 Task: Use the formula "ISNUMBER" in spreadsheet "Project portfolio".
Action: Mouse moved to (132, 78)
Screenshot: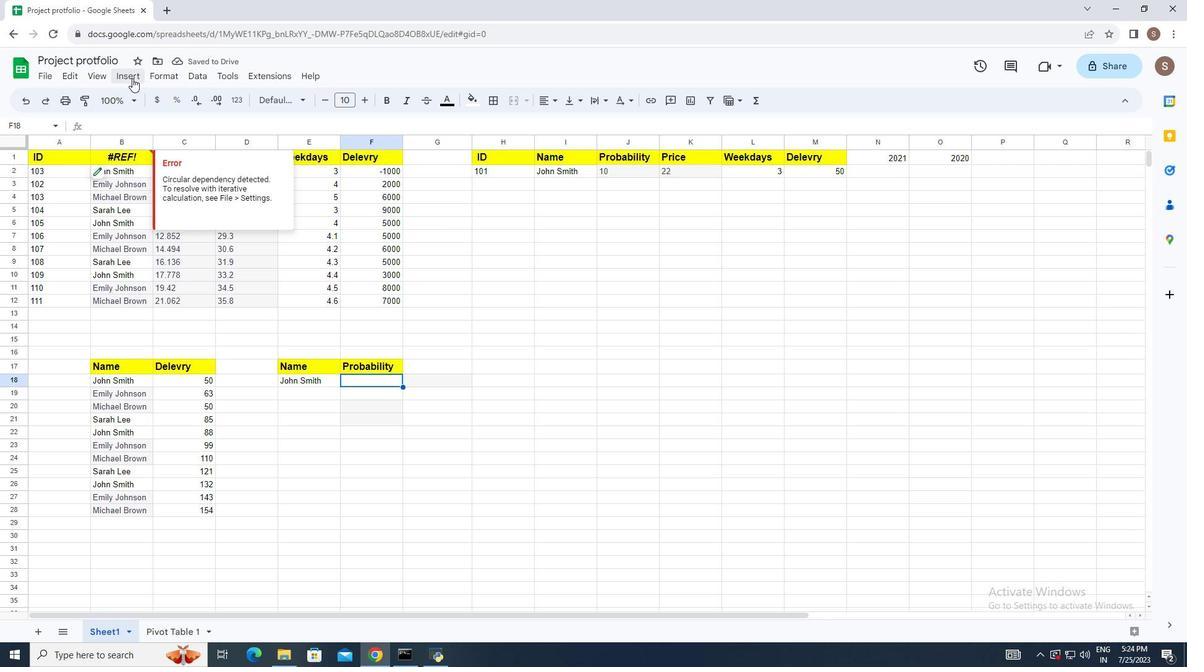 
Action: Mouse pressed left at (132, 78)
Screenshot: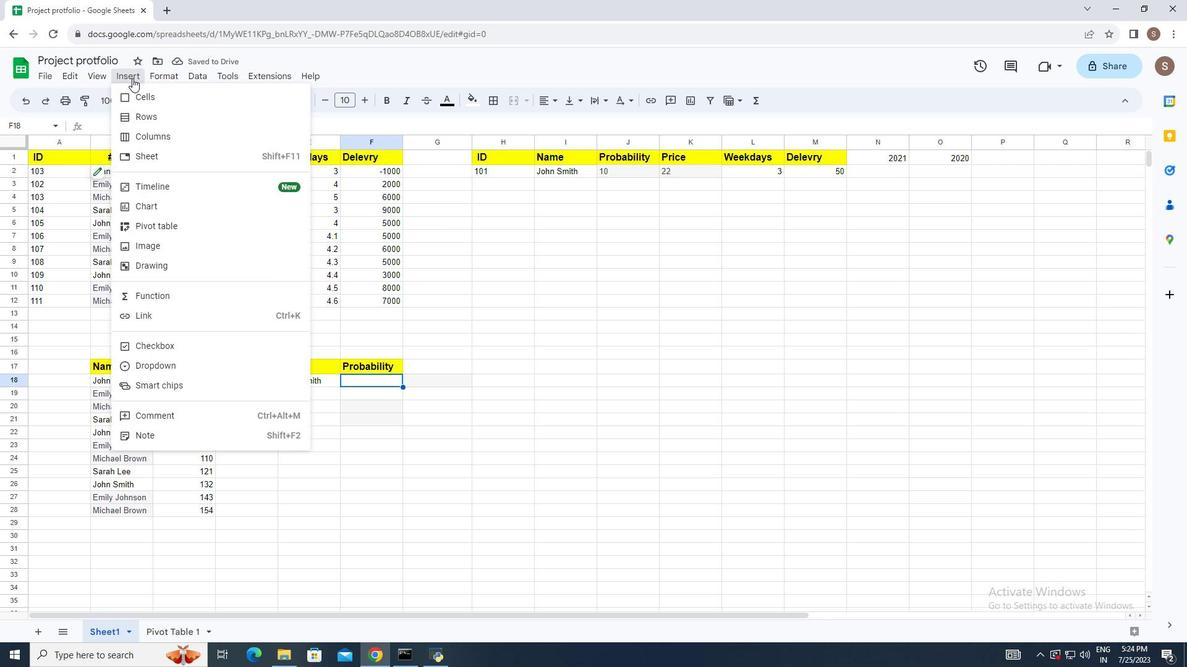 
Action: Mouse moved to (207, 288)
Screenshot: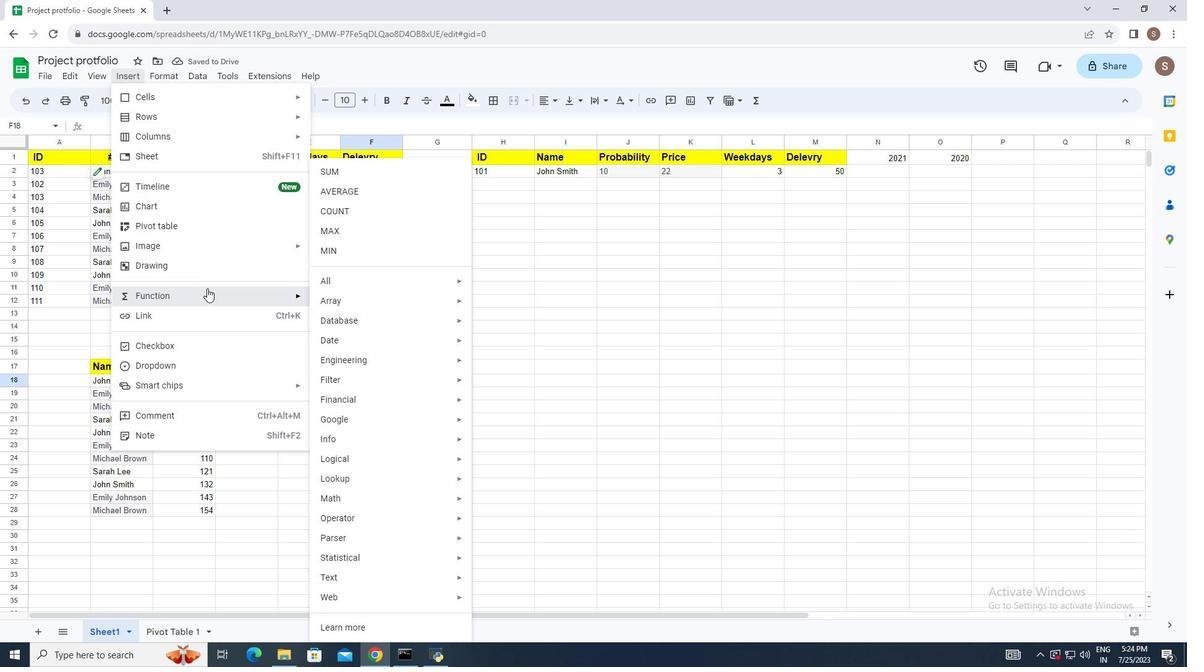 
Action: Mouse pressed left at (207, 288)
Screenshot: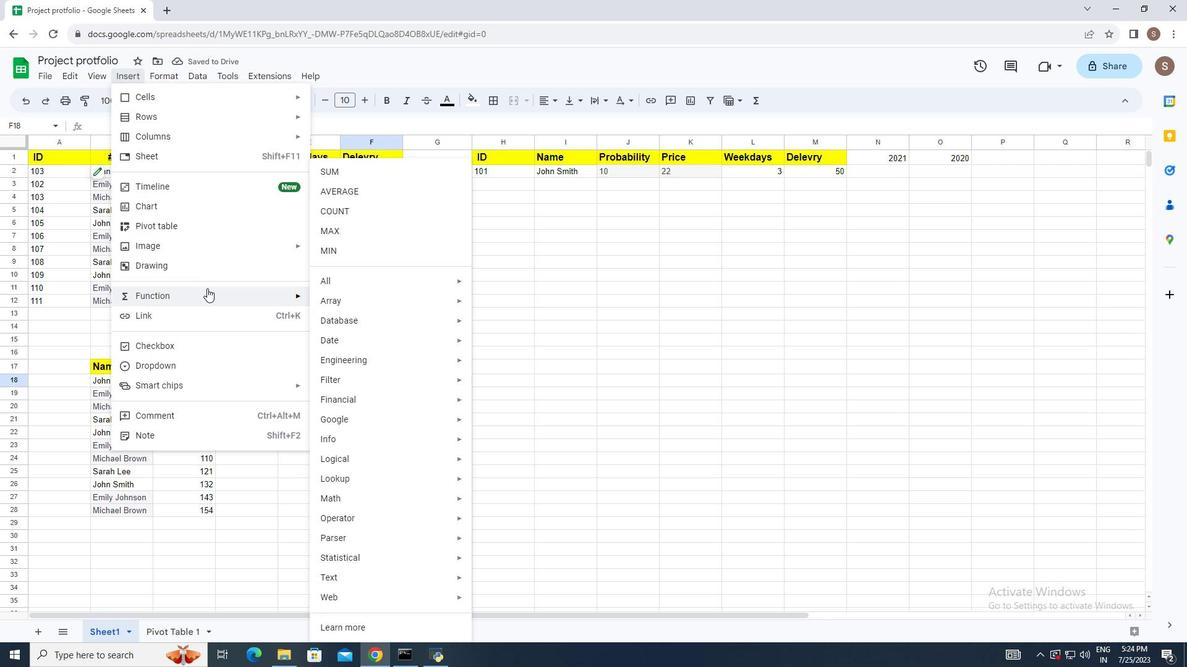 
Action: Mouse moved to (348, 278)
Screenshot: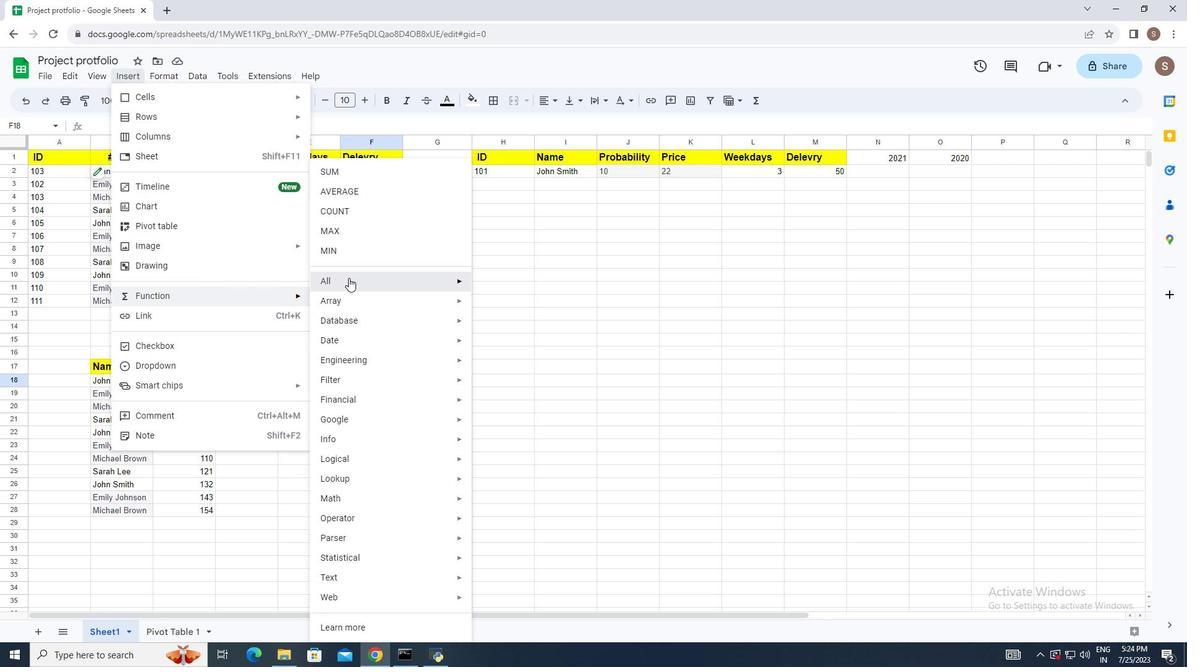 
Action: Mouse pressed left at (348, 278)
Screenshot: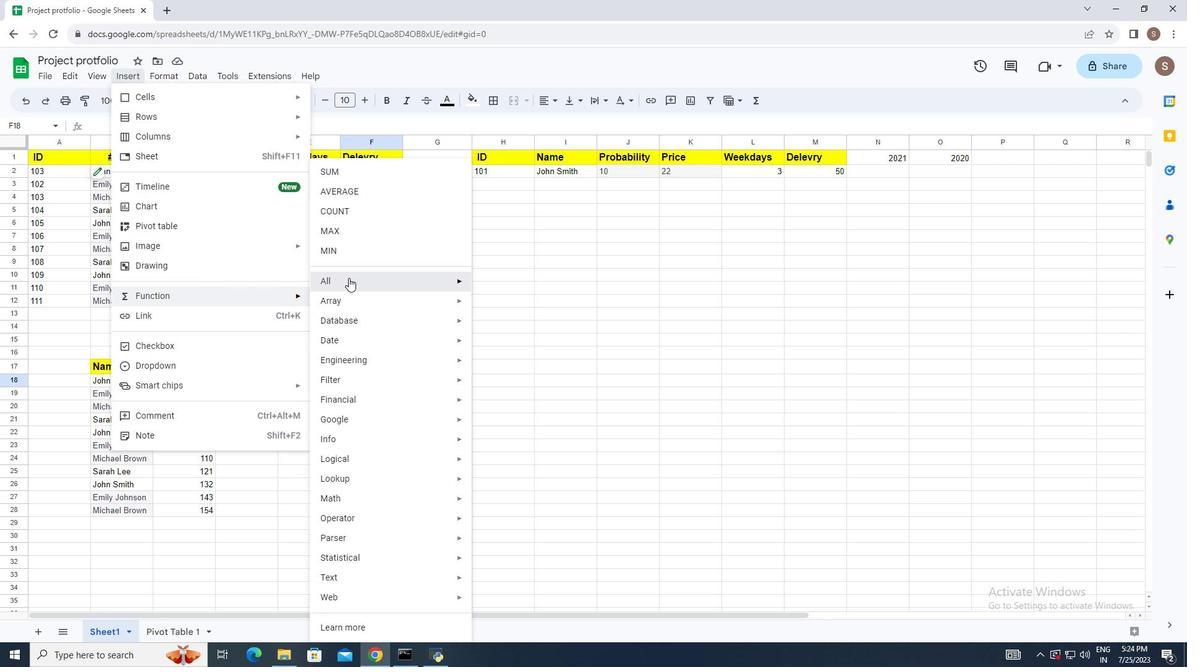 
Action: Mouse moved to (547, 378)
Screenshot: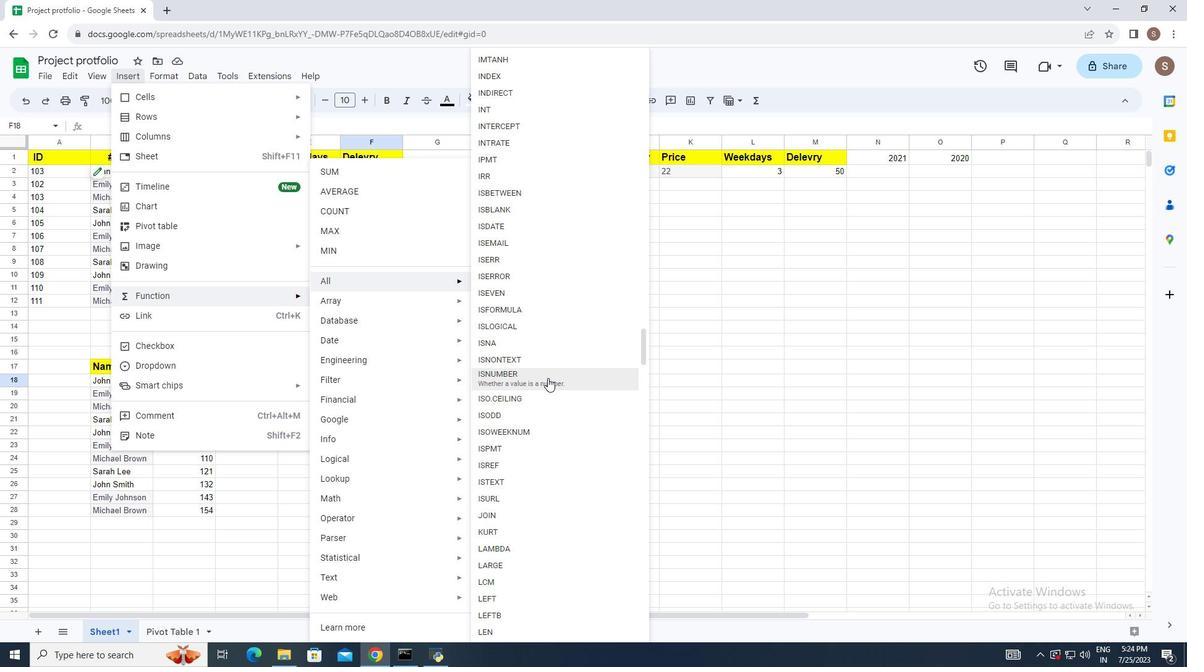
Action: Mouse pressed left at (547, 378)
Screenshot: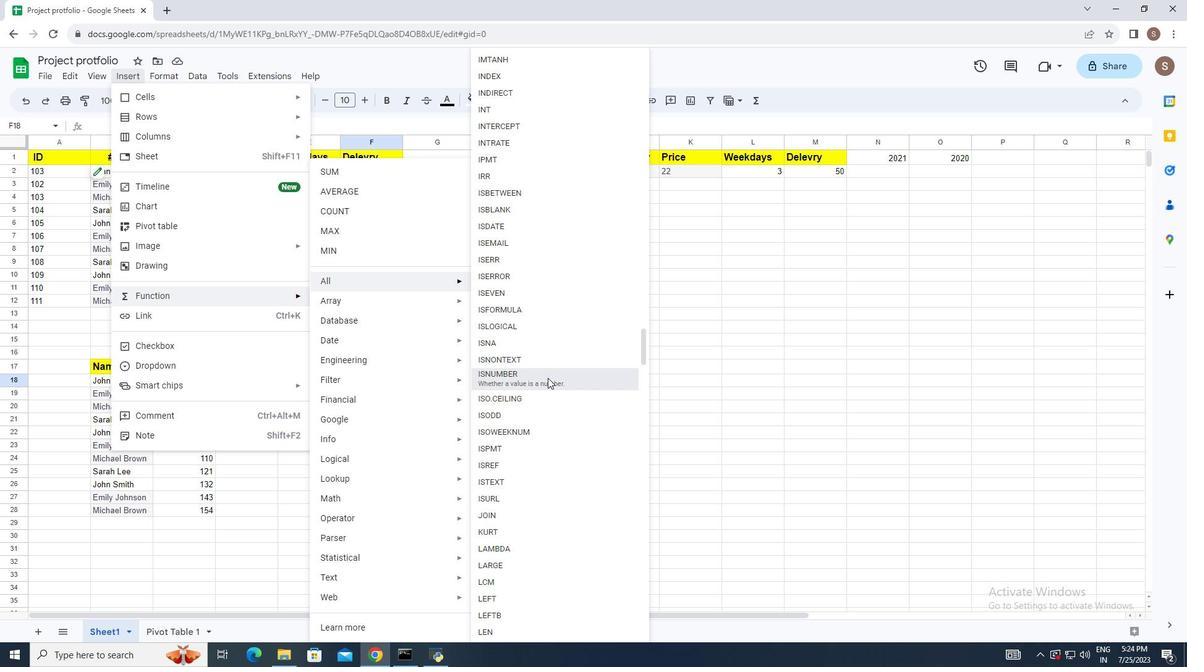 
Action: Mouse moved to (466, 374)
Screenshot: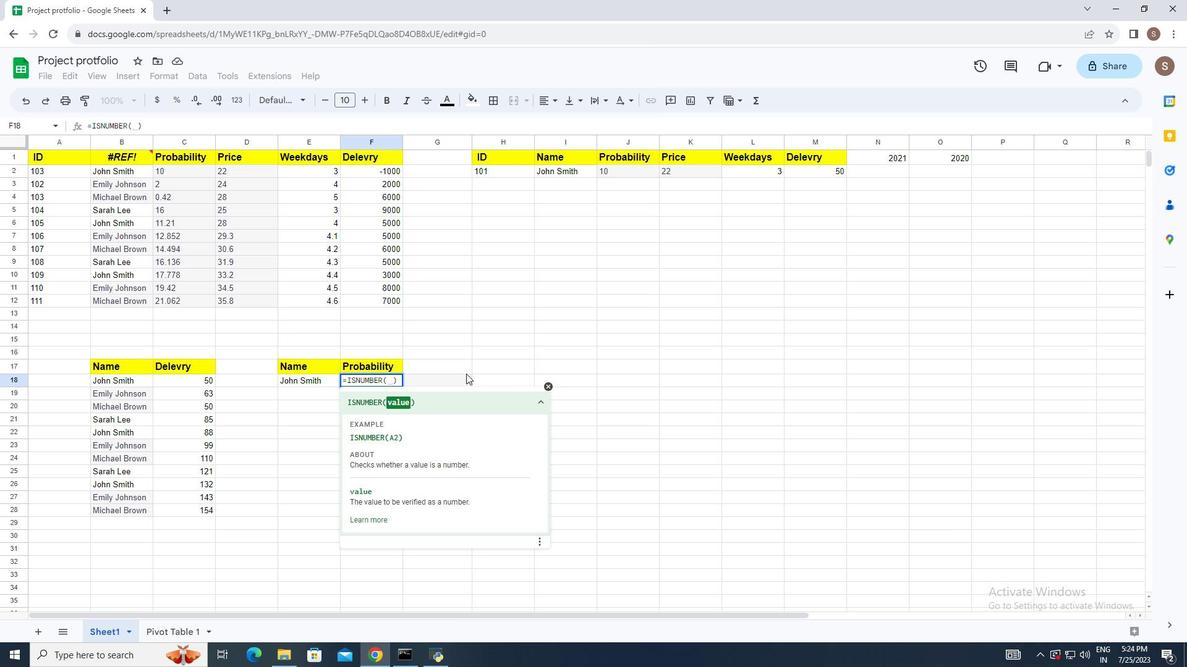 
Action: Key pressed <Key.shift>A7<Key.enter>
Screenshot: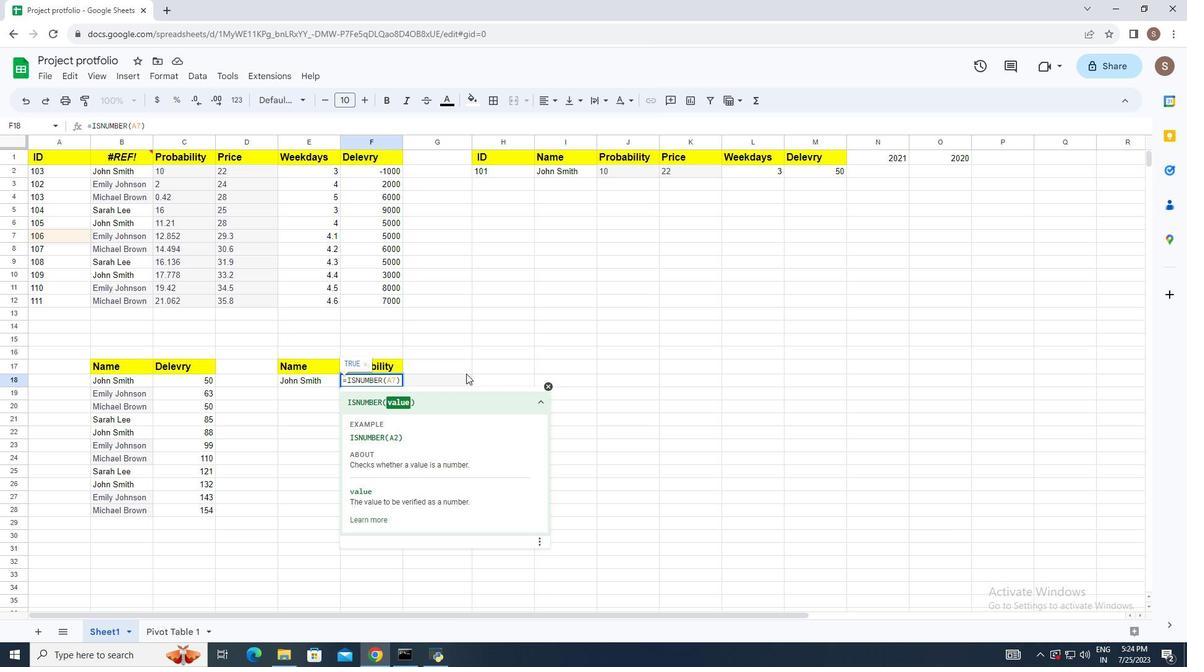 
